 Task: Create Card Video Review in Board Sales Operations to Workspace Customer Relationship Management. Create Card User Acceptance Testing in Board Diversity and Inclusion Metrics and Reporting to Workspace Customer Relationship Management. Create Card Webinar Planning in Board Customer Retention Program Strategy and Execution to Workspace Customer Relationship Management
Action: Mouse moved to (82, 370)
Screenshot: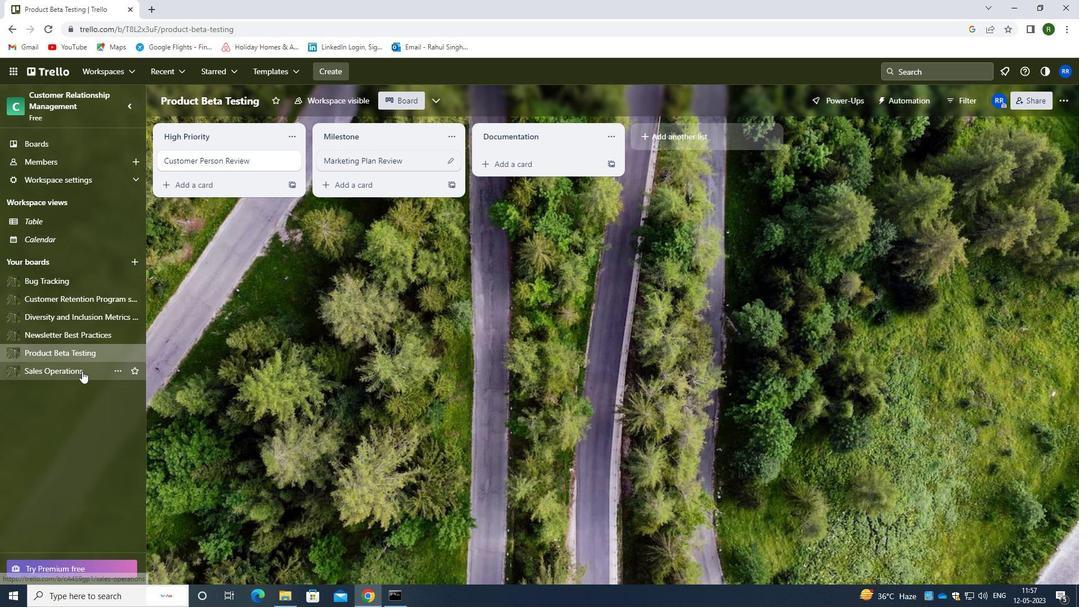 
Action: Mouse pressed left at (82, 370)
Screenshot: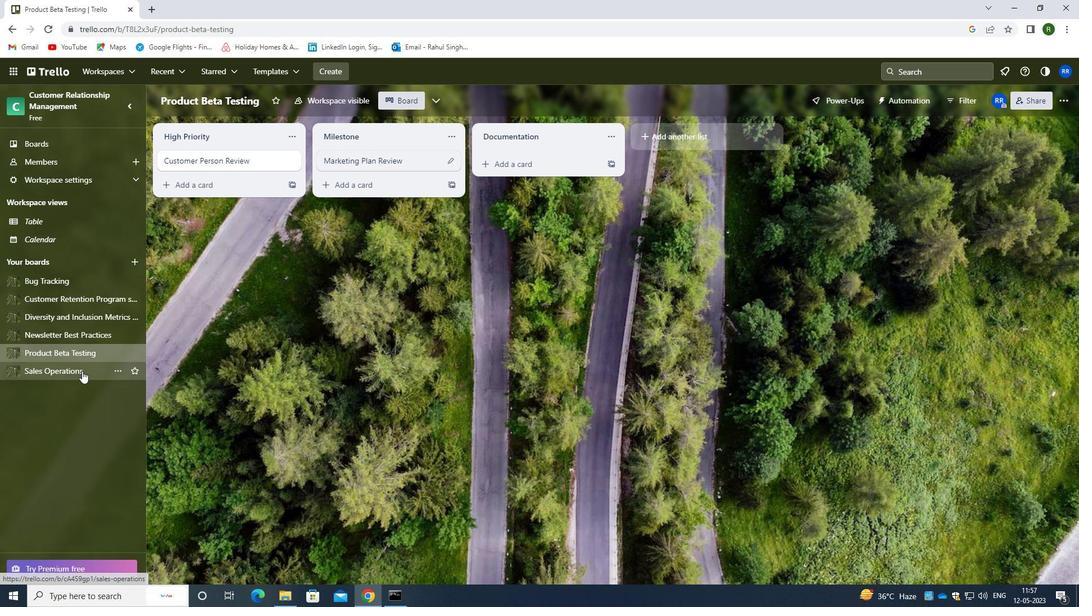 
Action: Mouse moved to (355, 160)
Screenshot: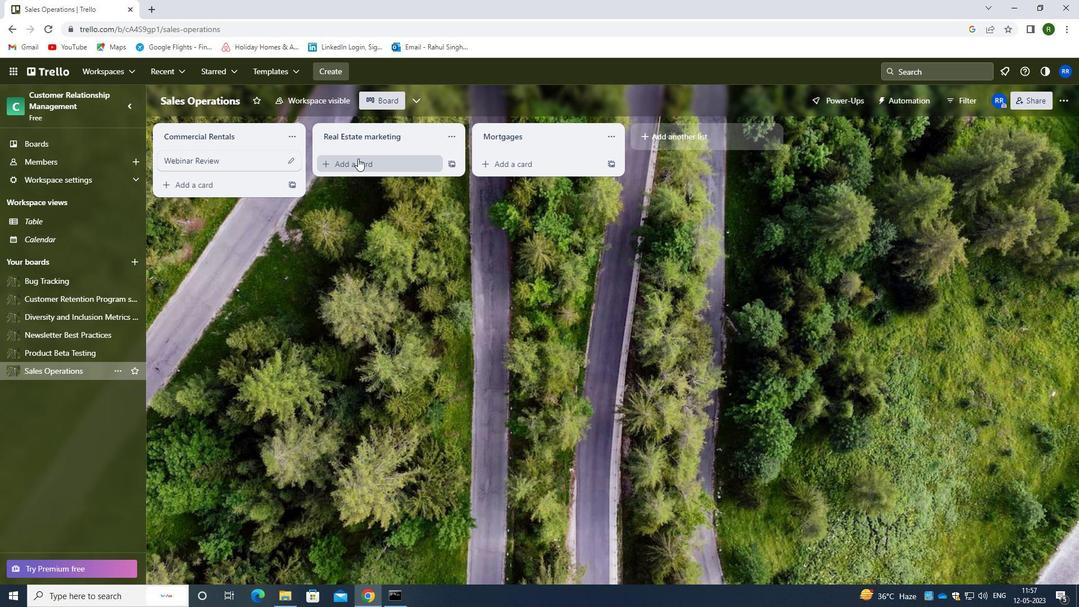 
Action: Mouse pressed left at (355, 160)
Screenshot: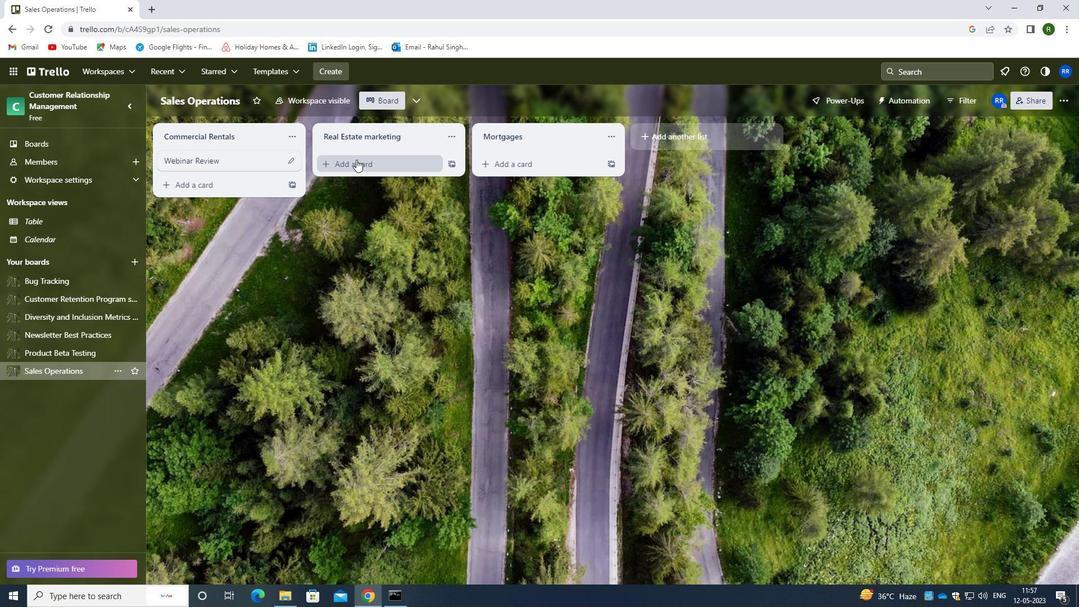 
Action: Mouse moved to (383, 174)
Screenshot: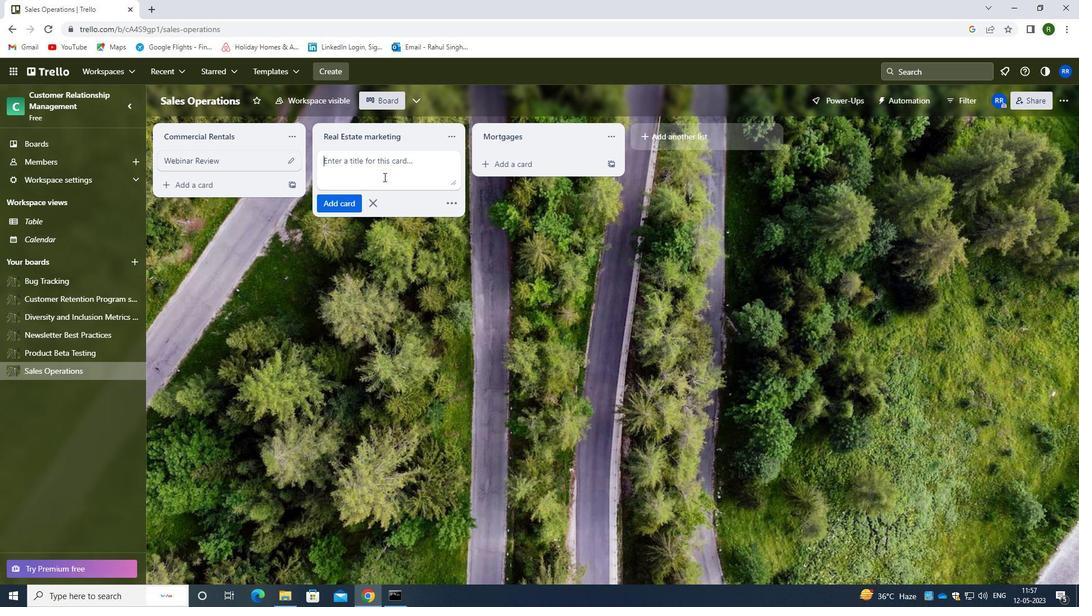 
Action: Mouse pressed left at (383, 174)
Screenshot: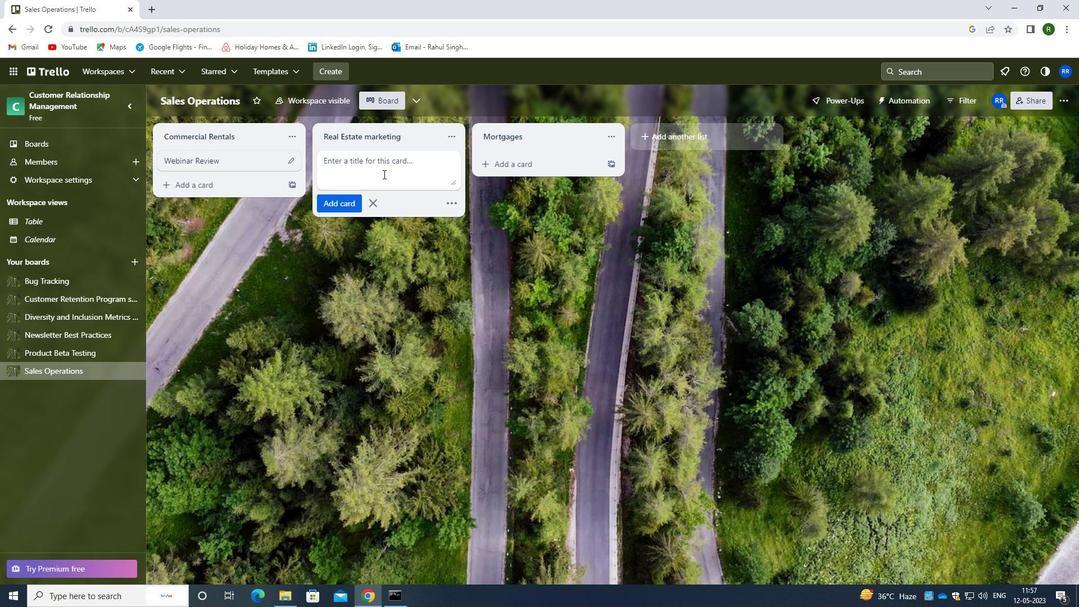 
Action: Key pressed <Key.shift><Key.shift><Key.shift><Key.shift><Key.shift><Key.shift><Key.shift><Key.shift><Key.shift><Key.shift><Key.shift><Key.shift><Key.shift><Key.shift><Key.shift><Key.shift><Key.shift><Key.shift><Key.shift><Key.shift><Key.shift><Key.shift><Key.shift><Key.shift>VEDIO<Key.space><Key.shift>REVIEW
Screenshot: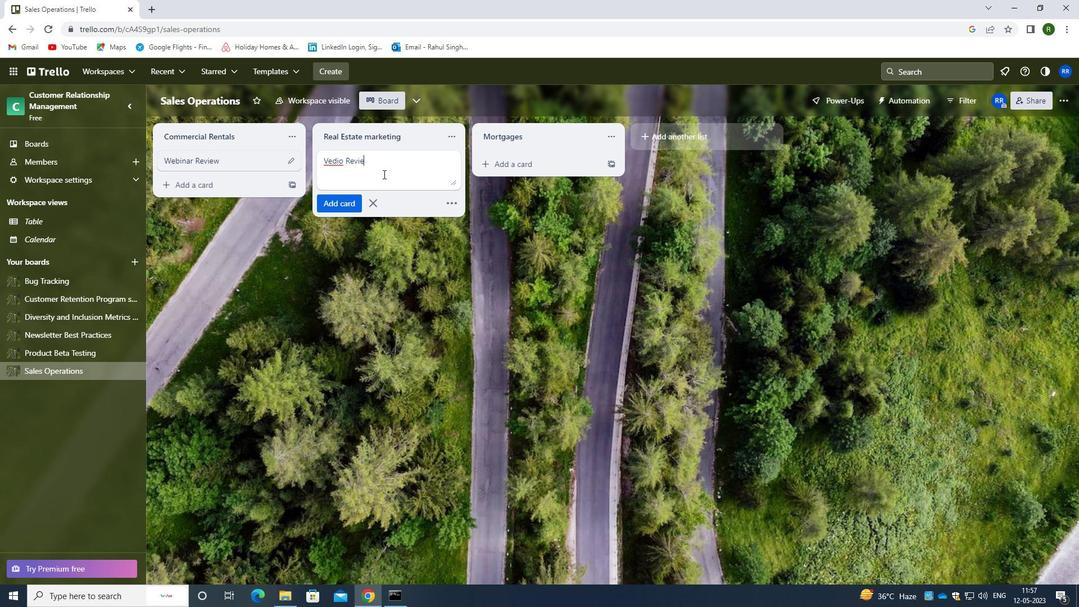 
Action: Mouse moved to (350, 205)
Screenshot: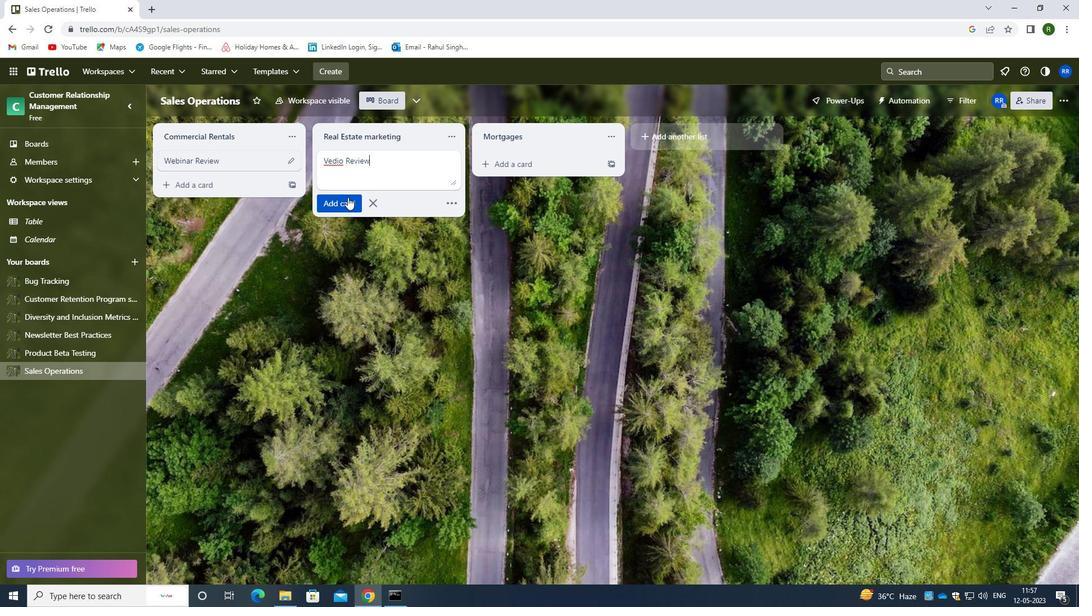 
Action: Mouse pressed left at (350, 205)
Screenshot: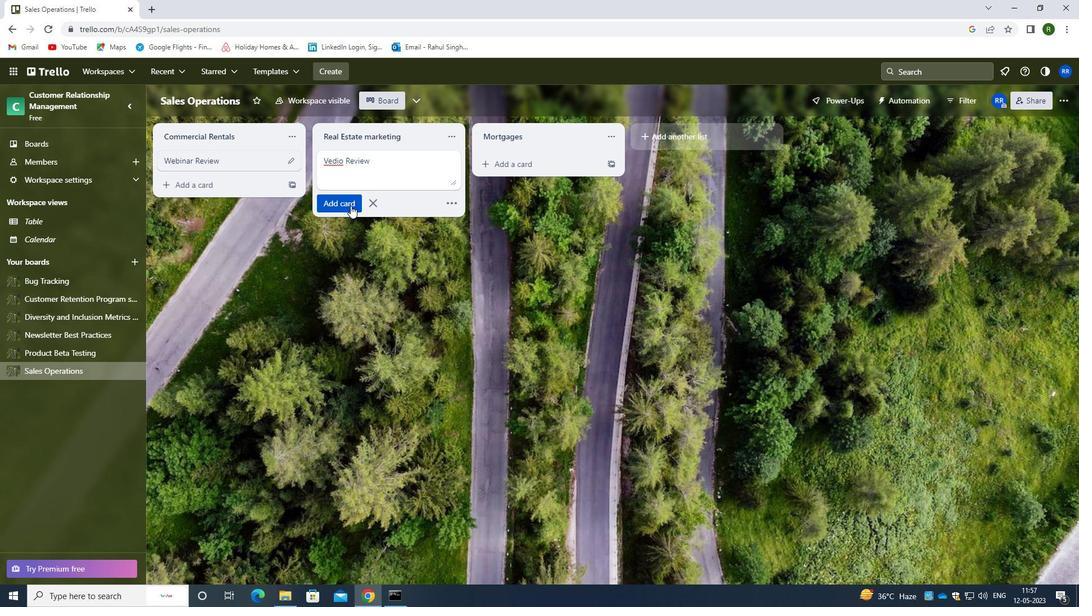 
Action: Mouse moved to (73, 315)
Screenshot: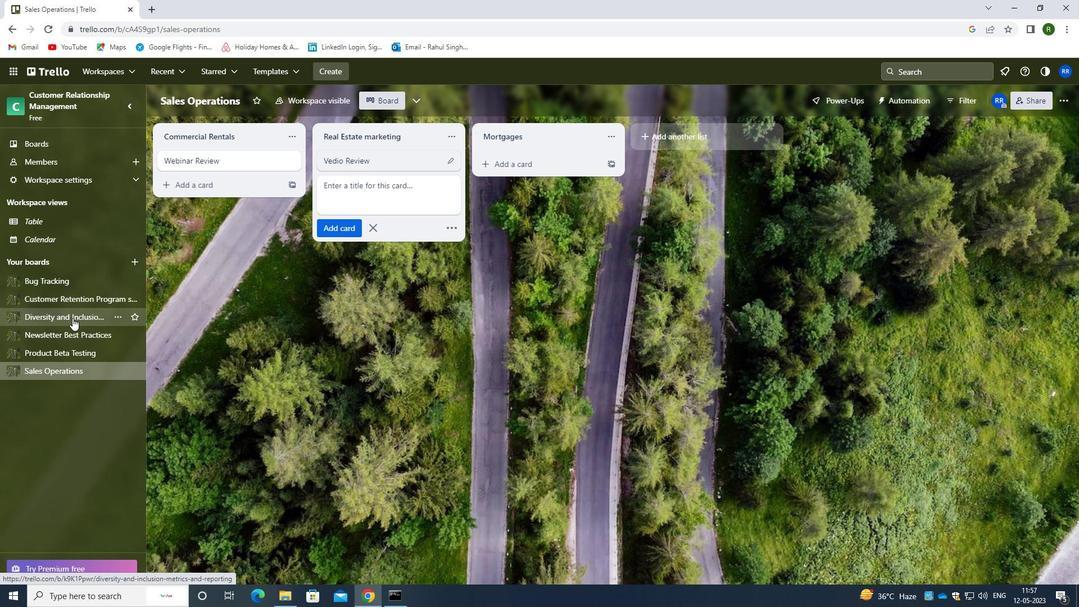 
Action: Mouse pressed left at (73, 315)
Screenshot: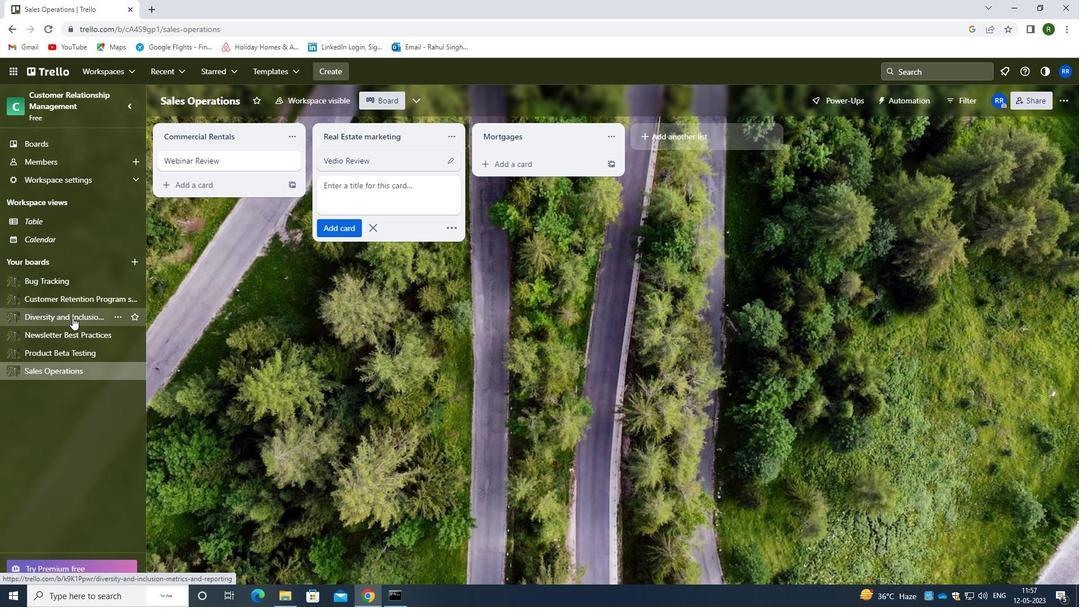 
Action: Mouse moved to (347, 163)
Screenshot: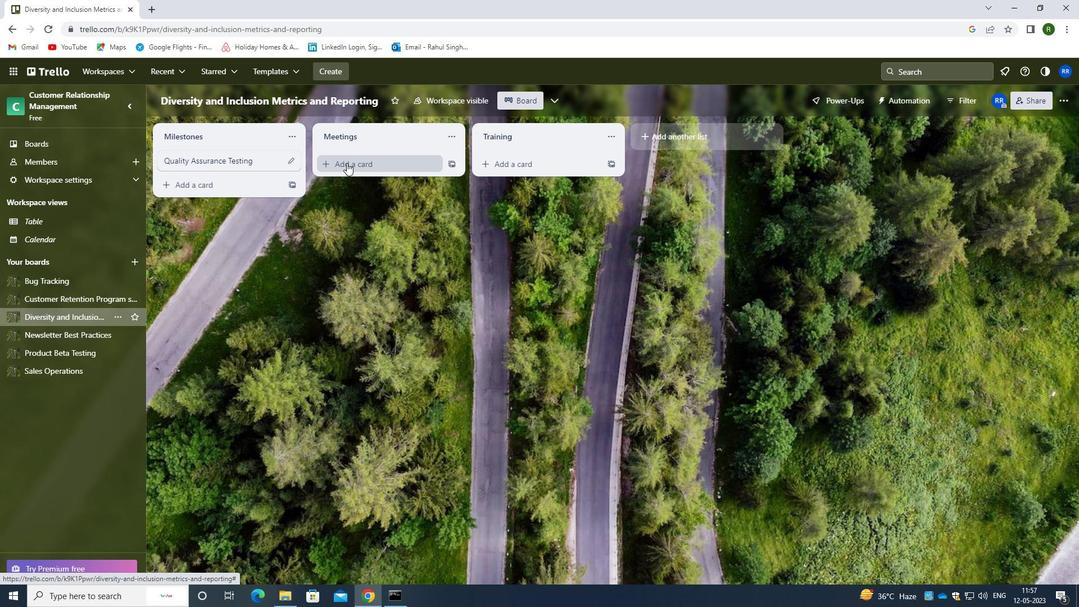 
Action: Mouse pressed left at (347, 163)
Screenshot: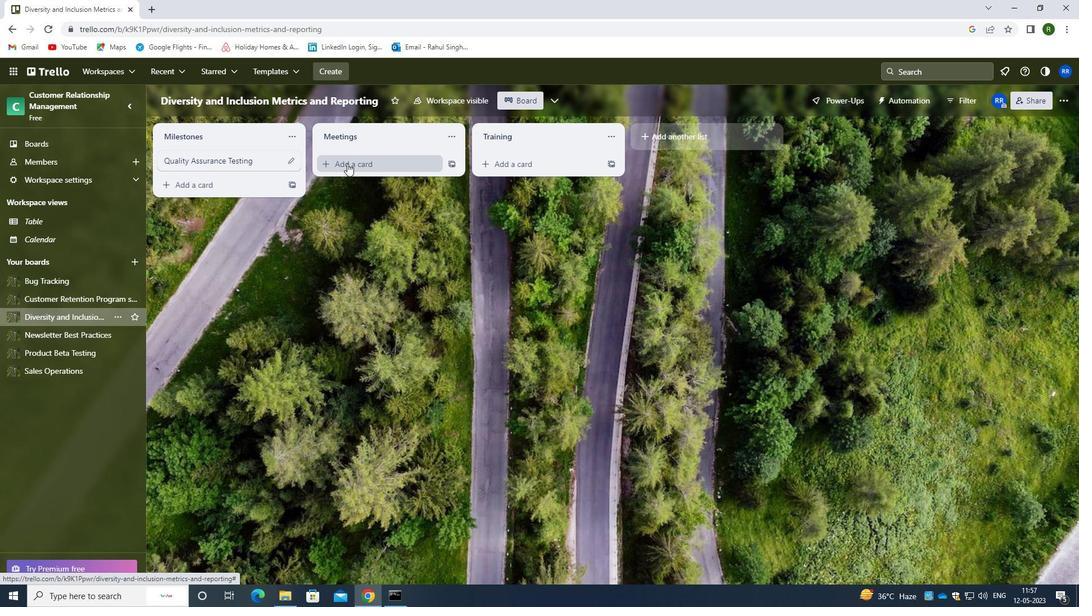 
Action: Mouse moved to (439, 237)
Screenshot: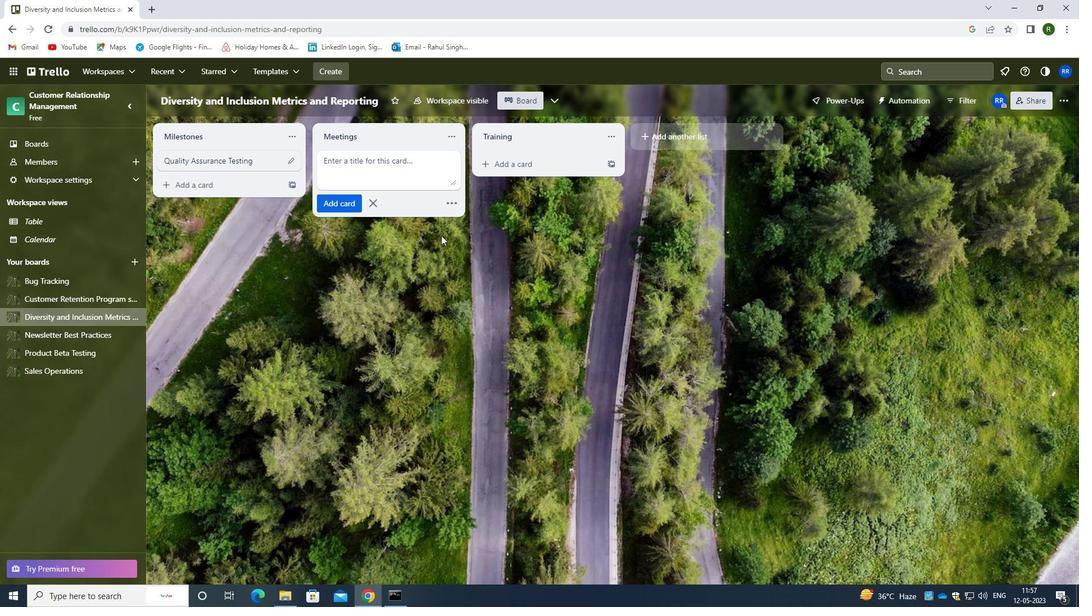 
Action: Key pressed <Key.shift><Key.shift><Key.shift><Key.shift><Key.shift><Key.shift><Key.shift><Key.shift><Key.shift><Key.shift>USER<Key.space><Key.shift>ACCEPTANCE
Screenshot: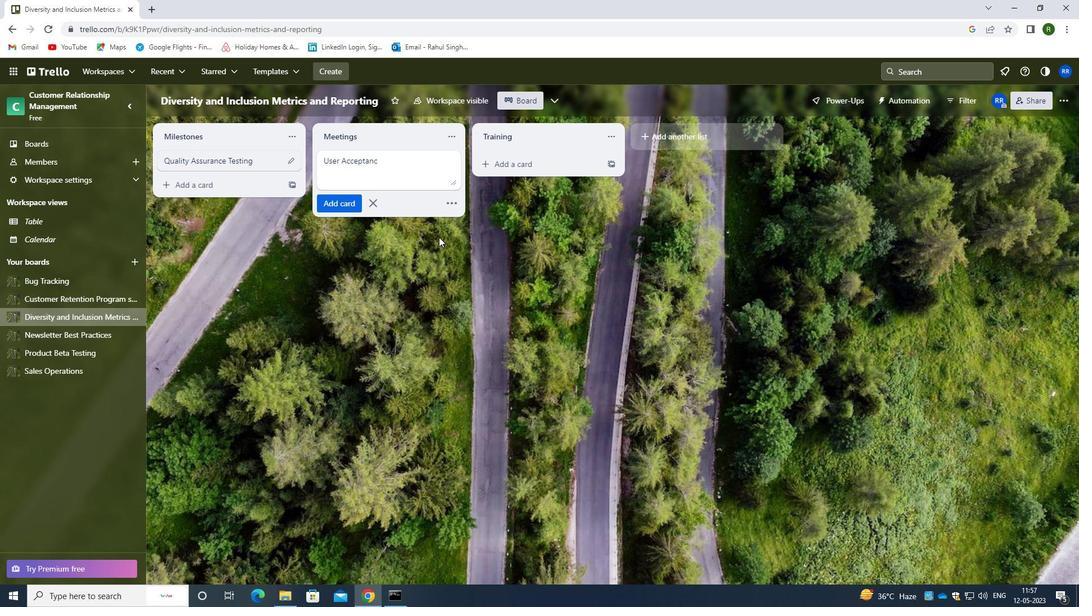 
Action: Mouse moved to (347, 197)
Screenshot: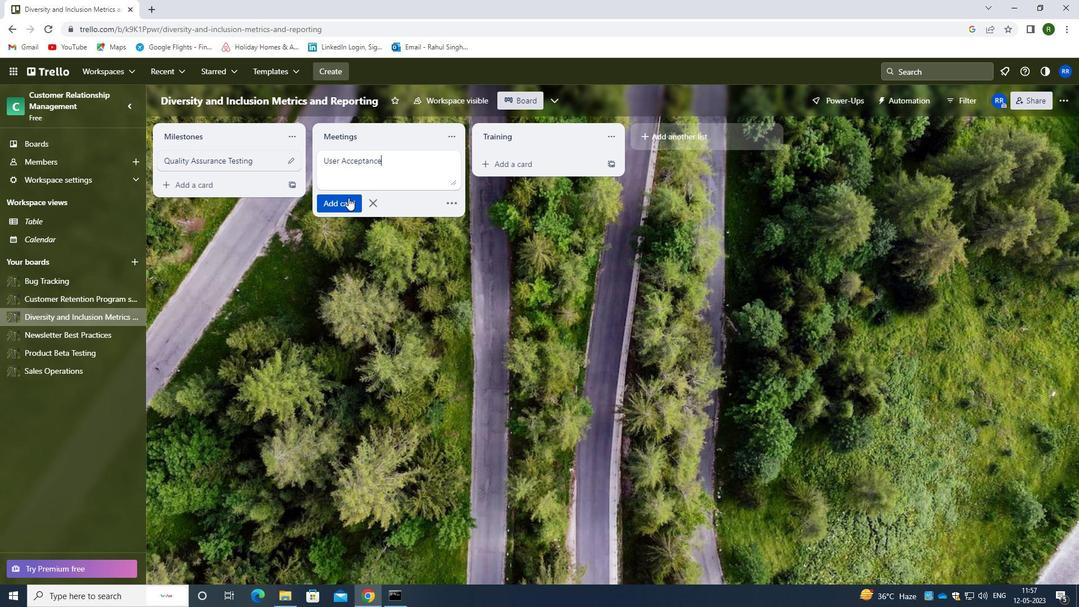 
Action: Mouse pressed left at (347, 197)
Screenshot: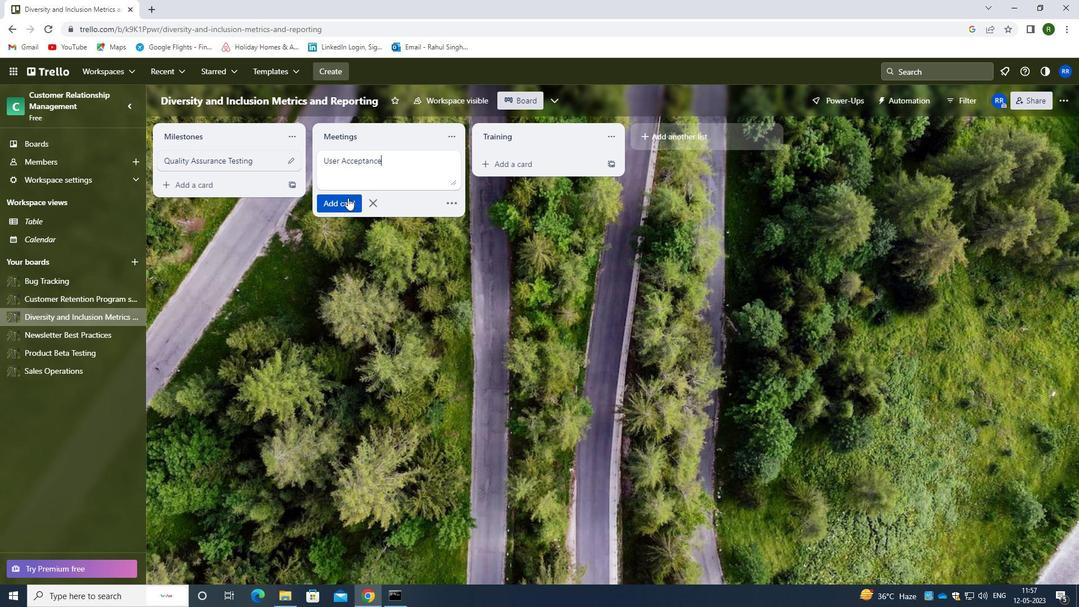 
Action: Mouse moved to (89, 295)
Screenshot: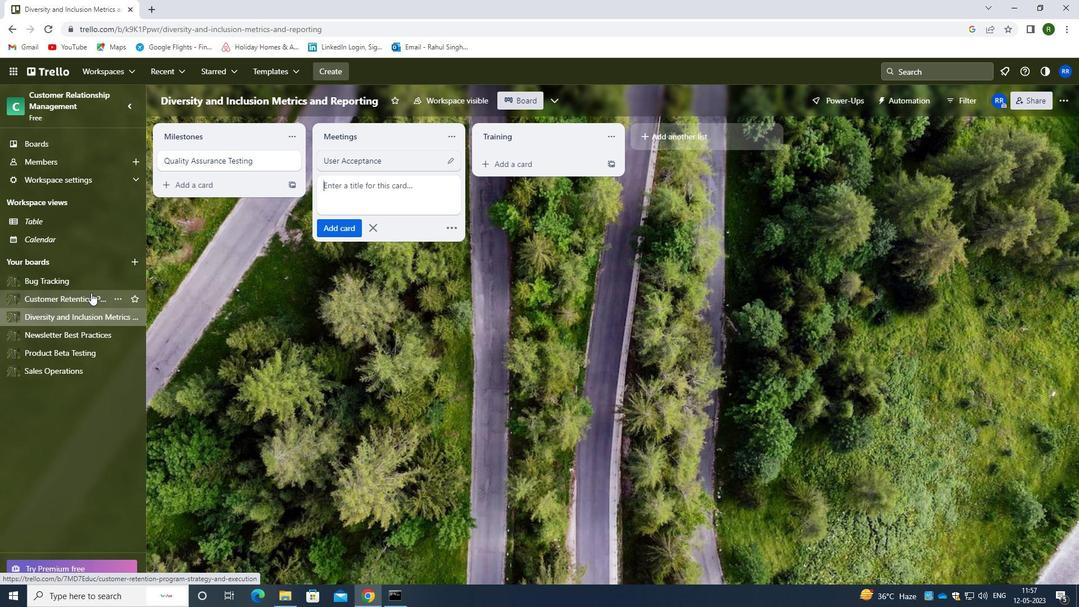 
Action: Mouse pressed left at (89, 295)
Screenshot: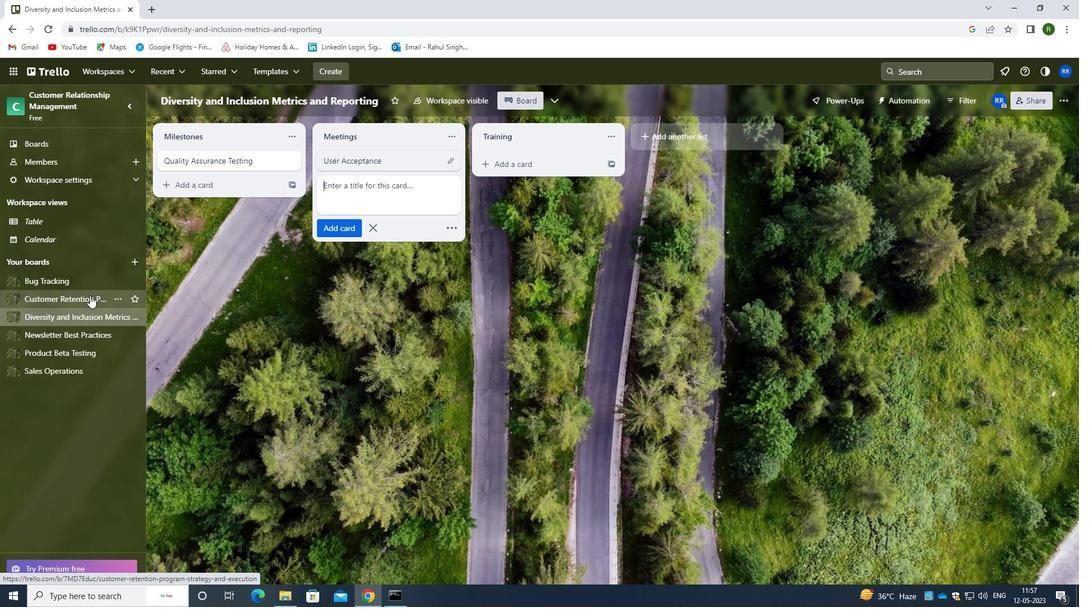 
Action: Mouse moved to (349, 166)
Screenshot: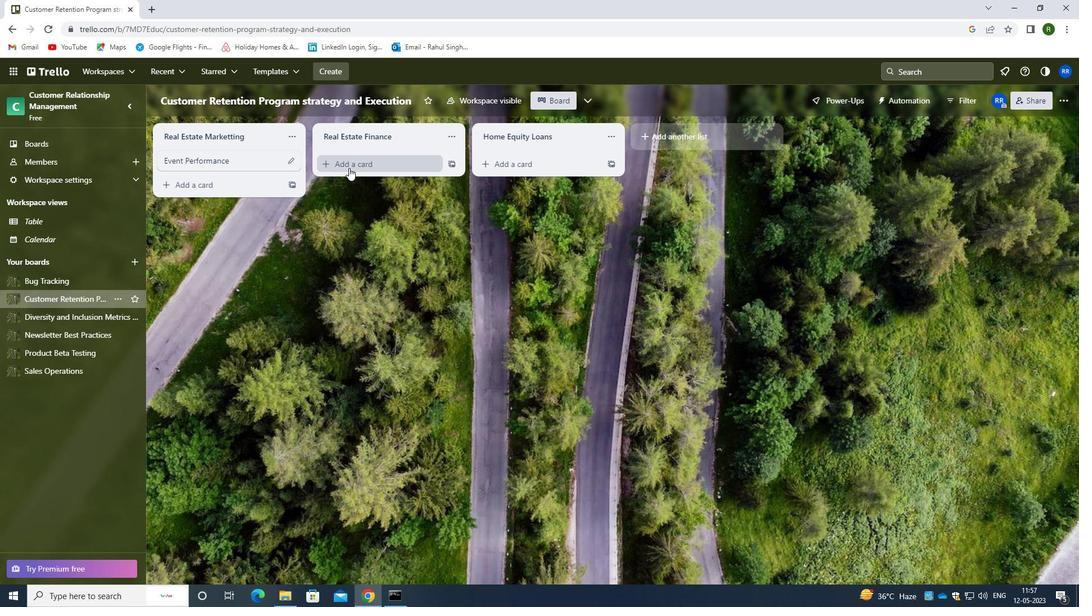 
Action: Mouse pressed left at (349, 166)
Screenshot: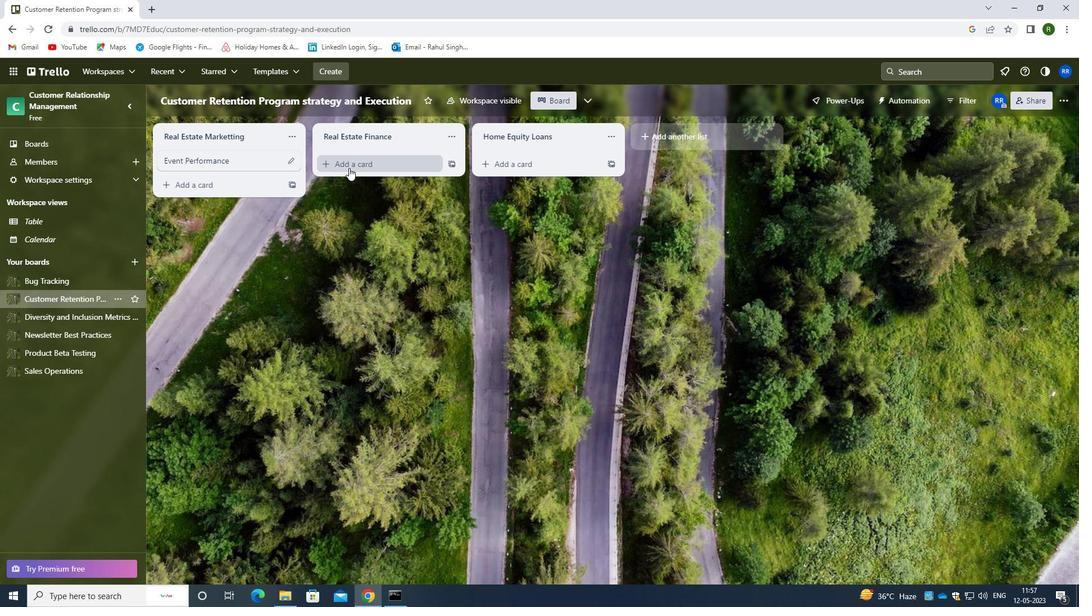 
Action: Mouse moved to (354, 173)
Screenshot: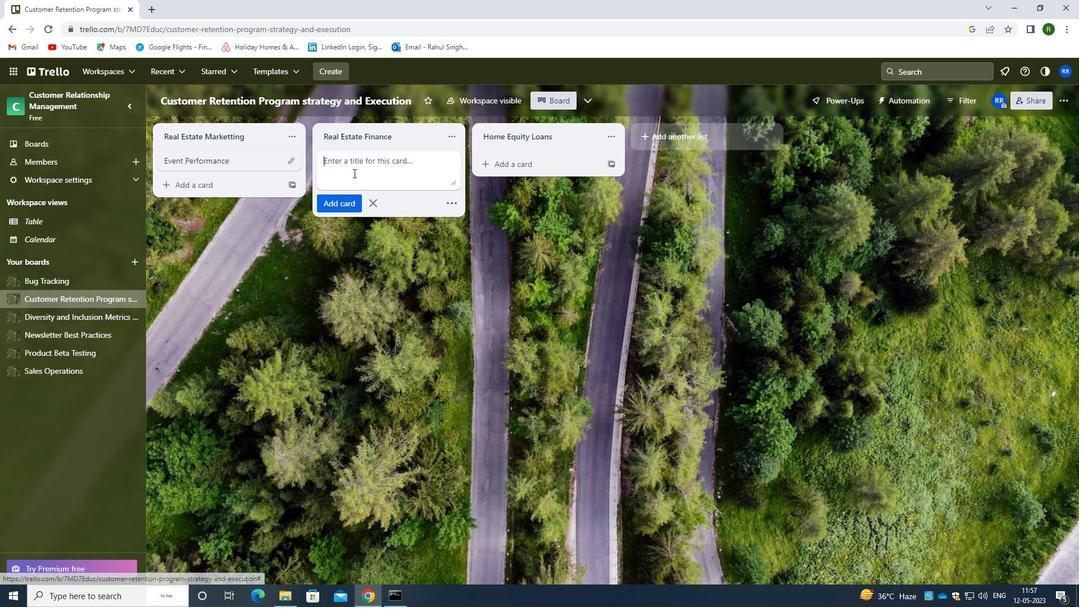 
Action: Mouse pressed left at (354, 173)
Screenshot: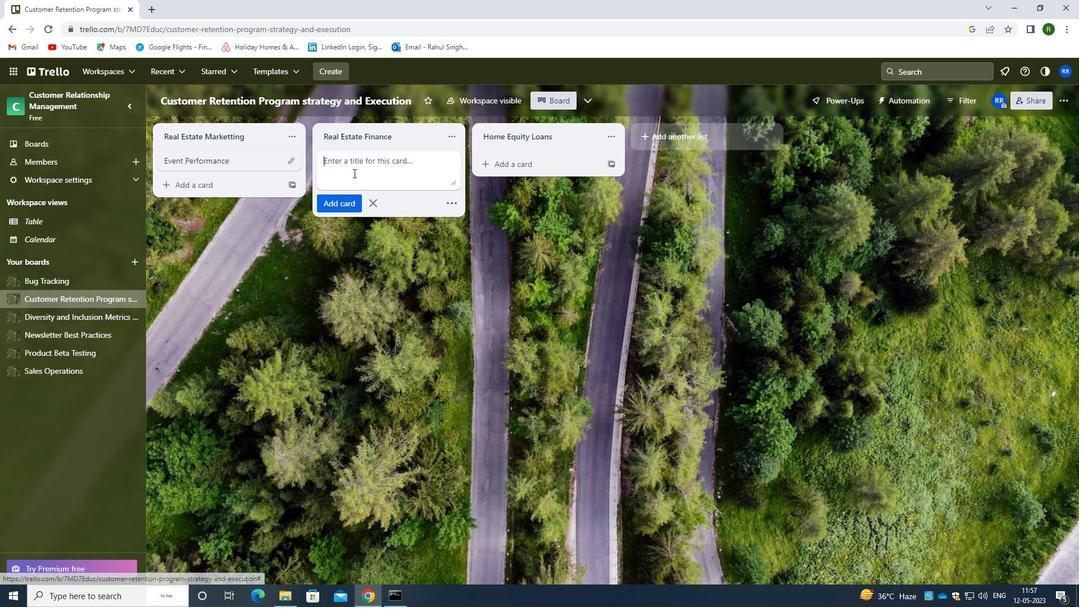 
Action: Key pressed <Key.shift>WEBINAR<Key.space><Key.shift>PLANNING
Screenshot: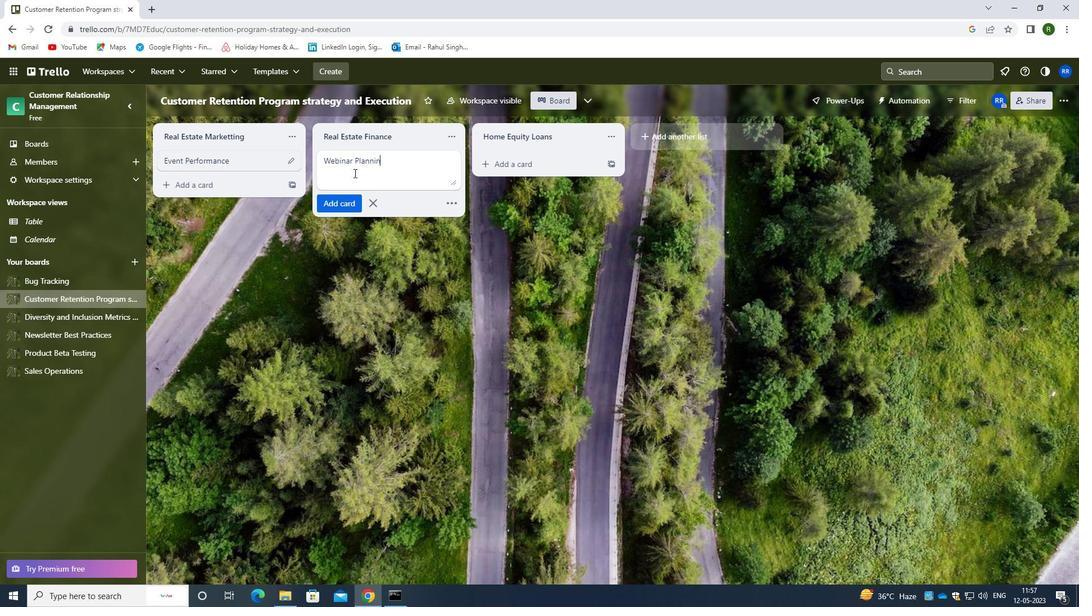
Action: Mouse moved to (351, 202)
Screenshot: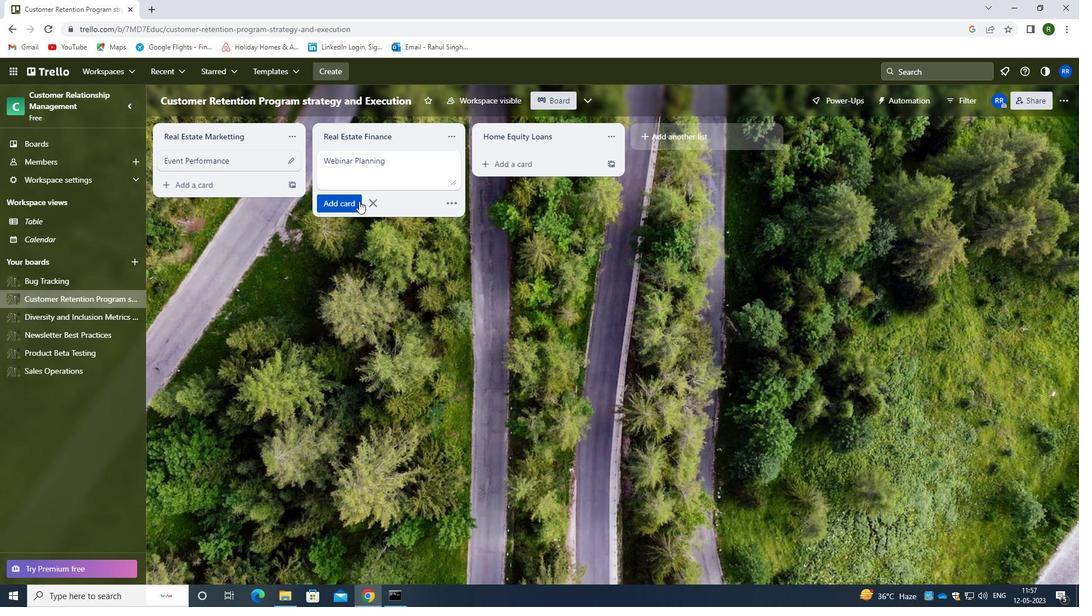 
Action: Mouse pressed left at (351, 202)
Screenshot: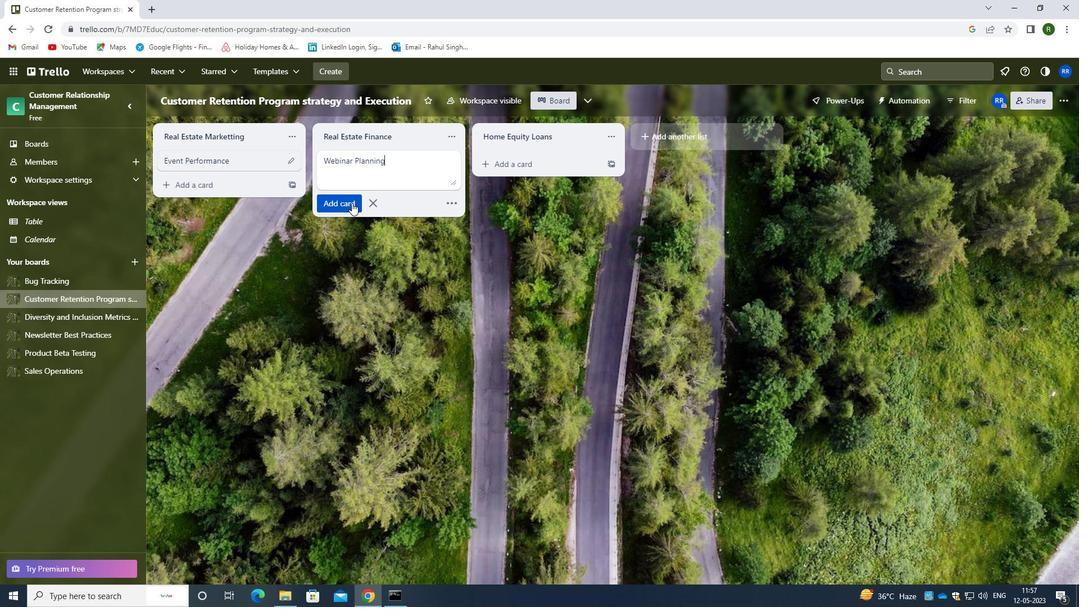 
Action: Mouse moved to (374, 283)
Screenshot: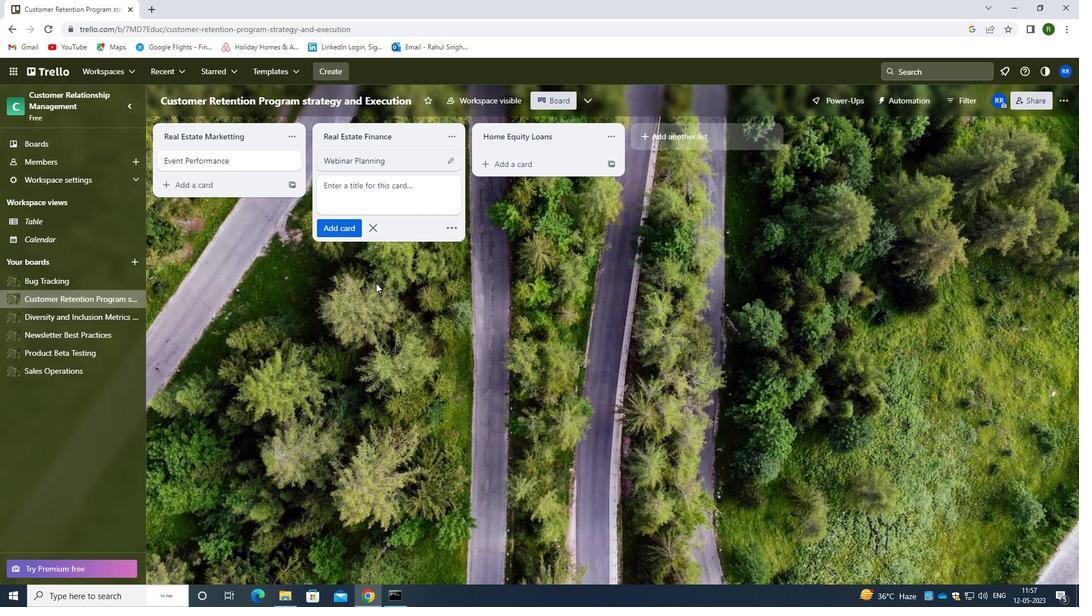 
Action: Mouse pressed left at (374, 283)
Screenshot: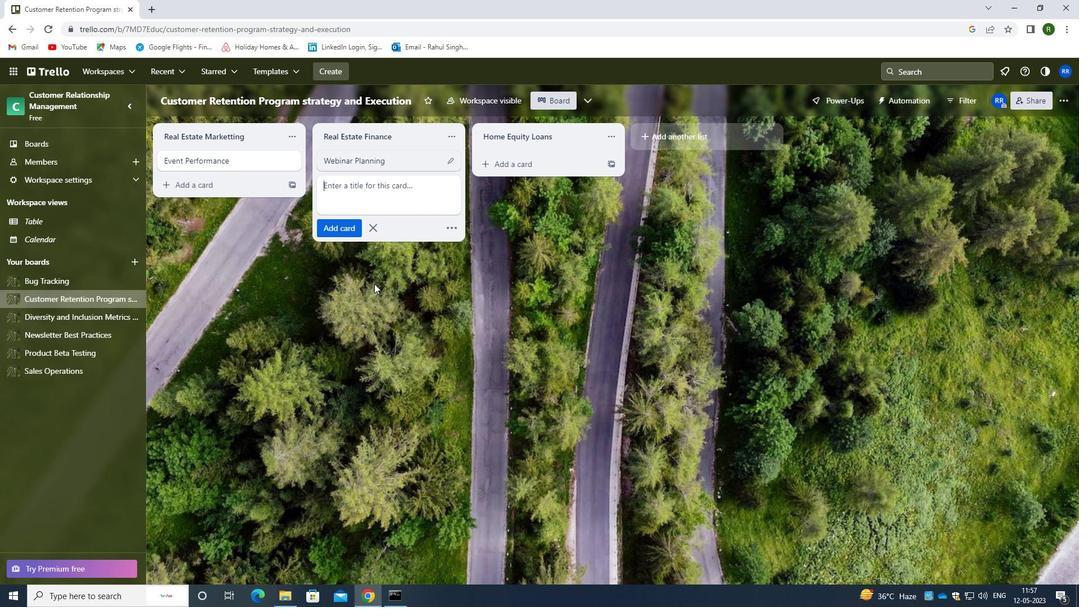 
